 Task: Choose default factory presets for normalize effect.
Action: Mouse pressed left at (168, 49)
Screenshot: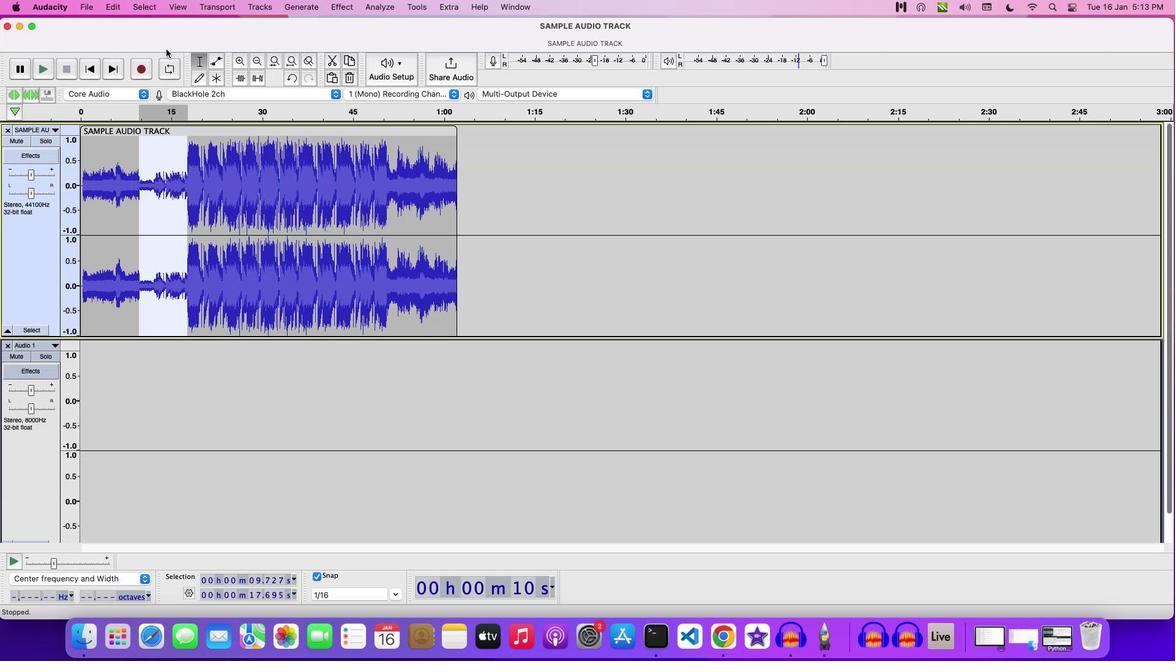 
Action: Mouse moved to (343, 6)
Screenshot: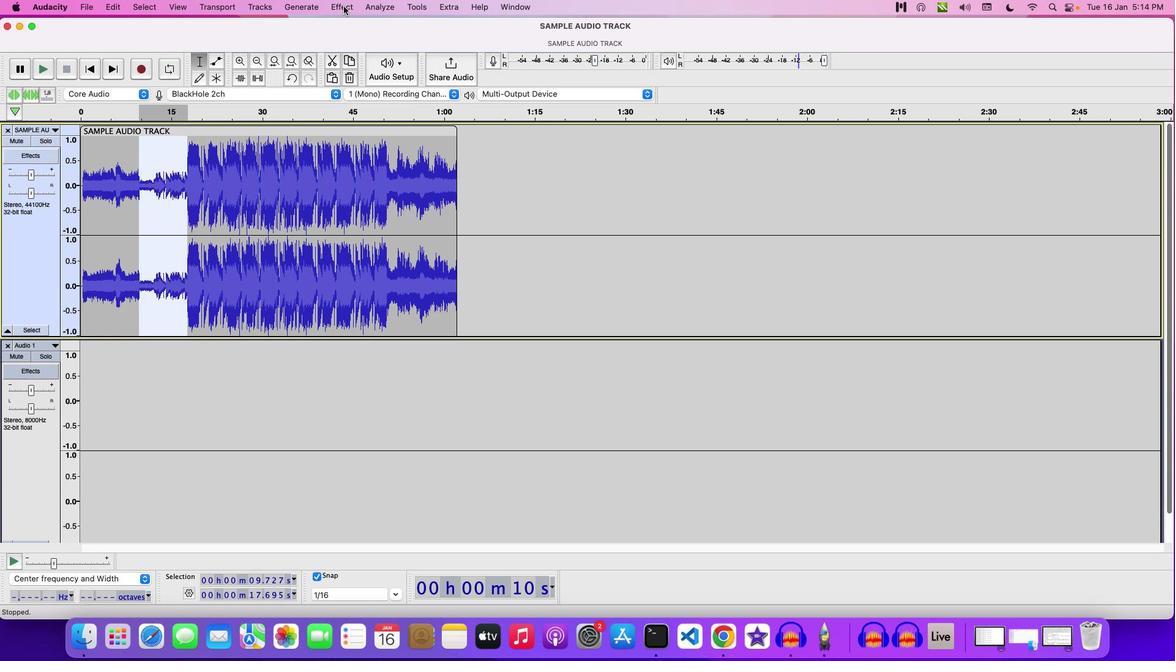 
Action: Mouse pressed left at (343, 6)
Screenshot: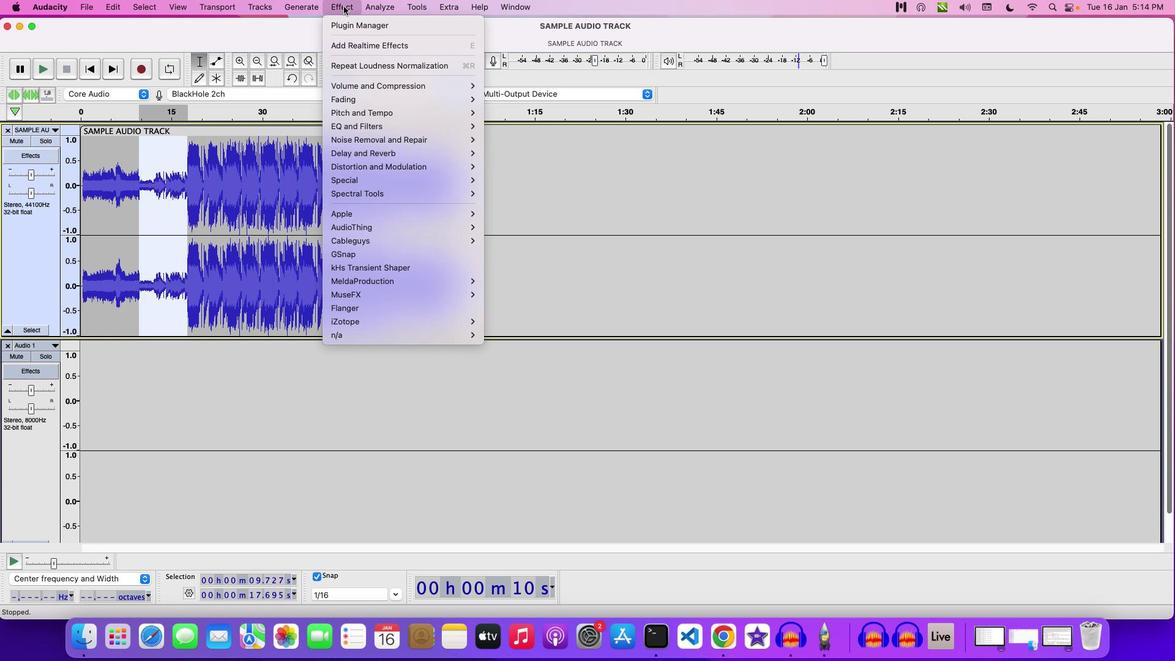 
Action: Mouse moved to (519, 150)
Screenshot: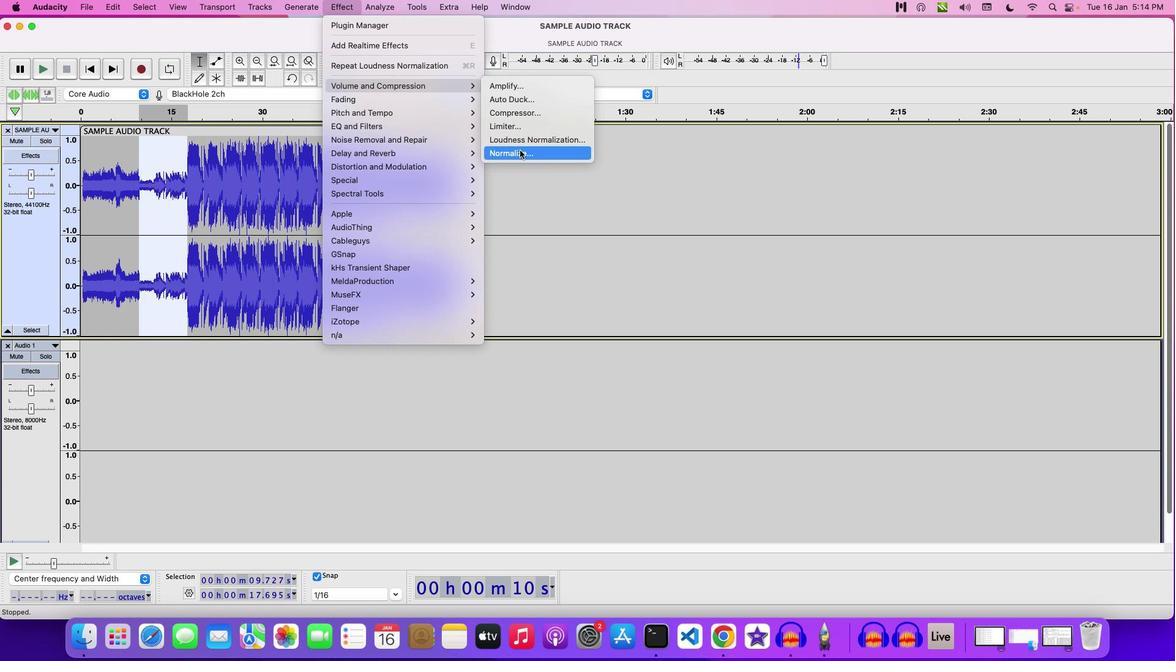 
Action: Mouse pressed left at (519, 150)
Screenshot: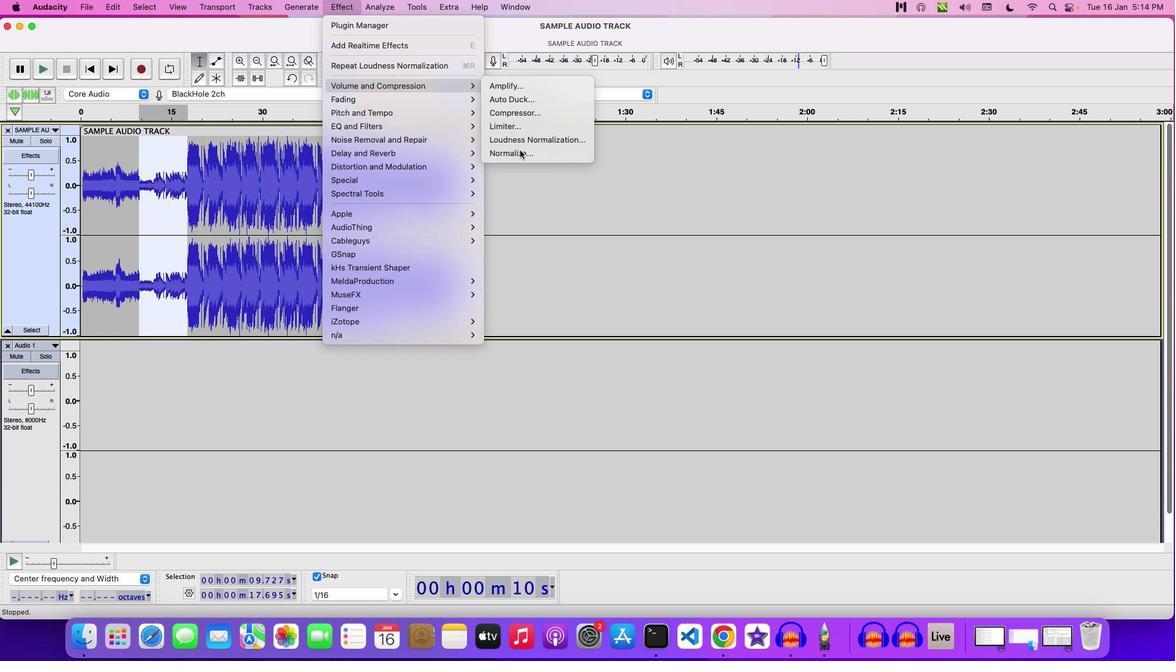 
Action: Mouse moved to (582, 280)
Screenshot: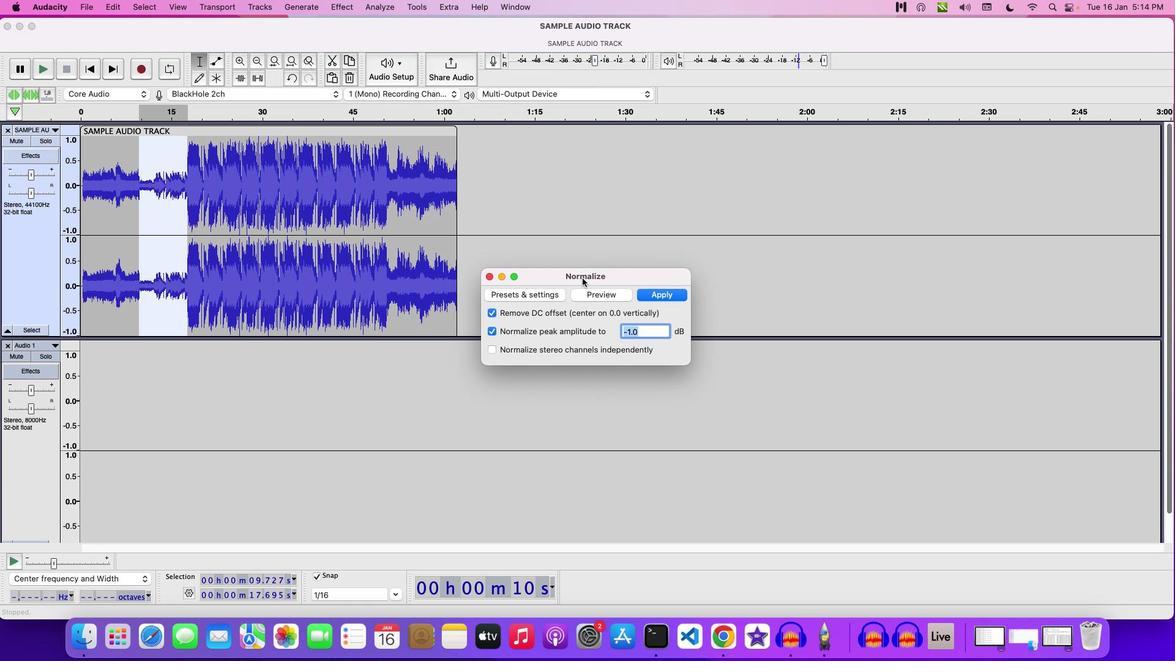 
Action: Mouse pressed left at (582, 280)
Screenshot: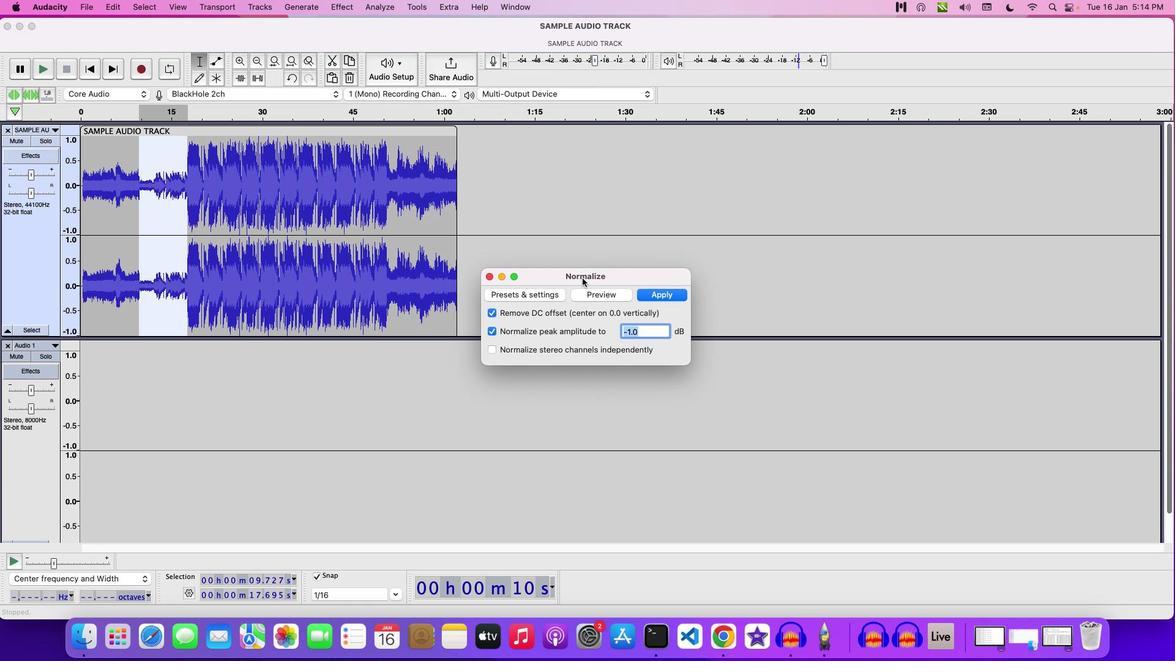 
Action: Mouse moved to (509, 160)
Screenshot: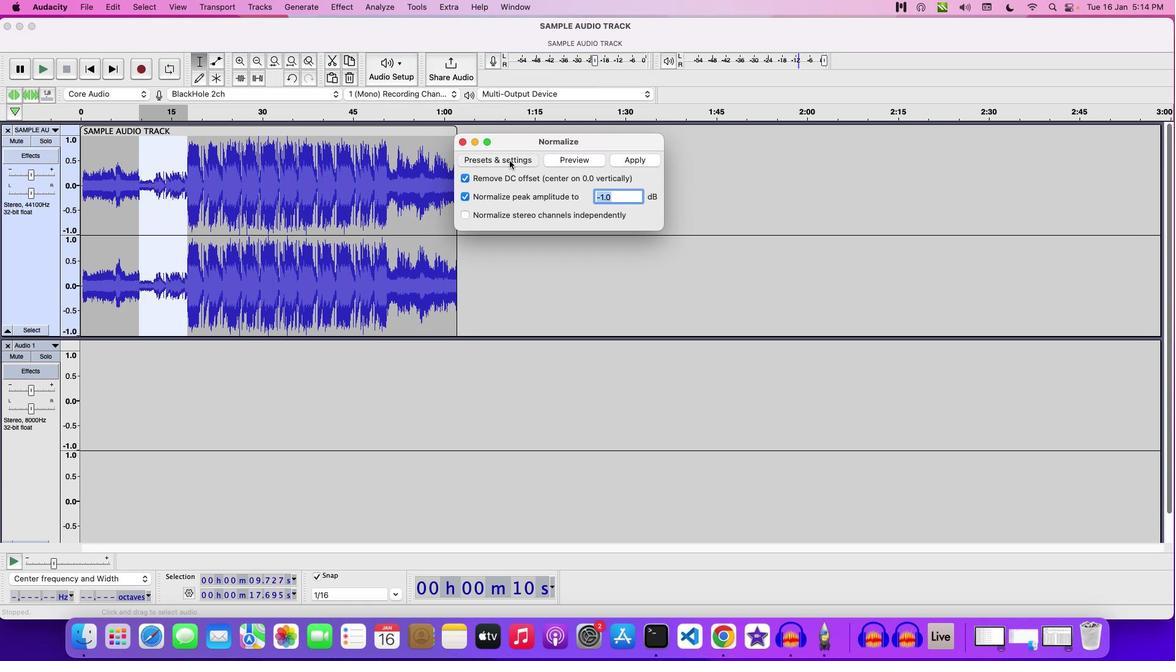 
Action: Mouse pressed left at (509, 160)
Screenshot: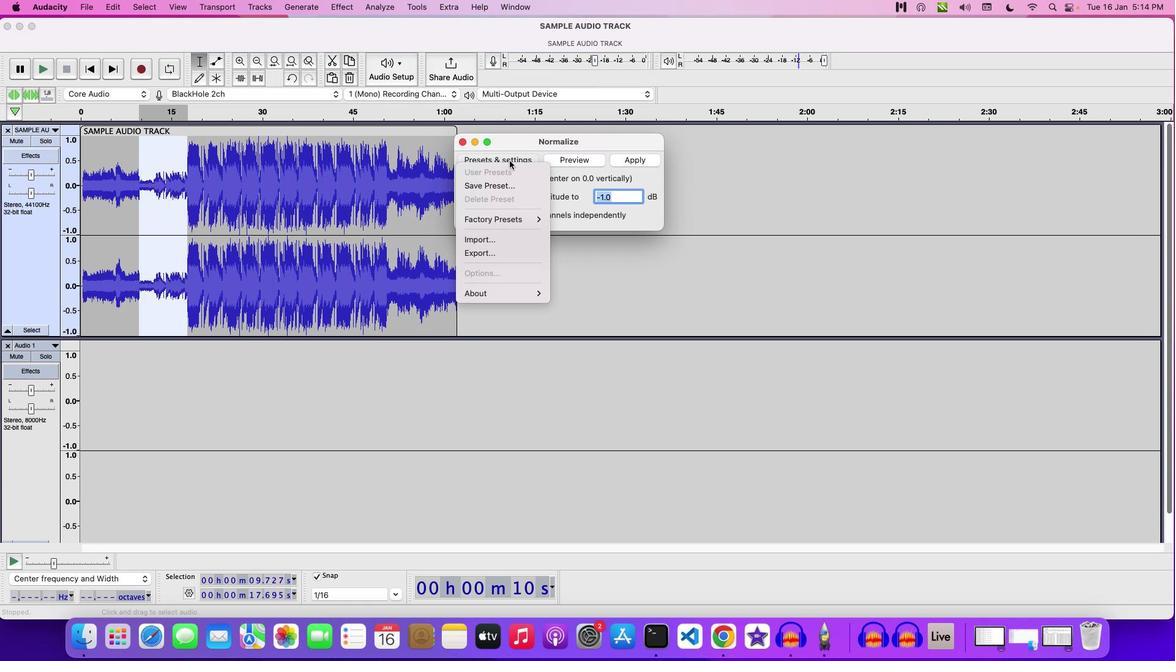 
Action: Mouse moved to (554, 219)
Screenshot: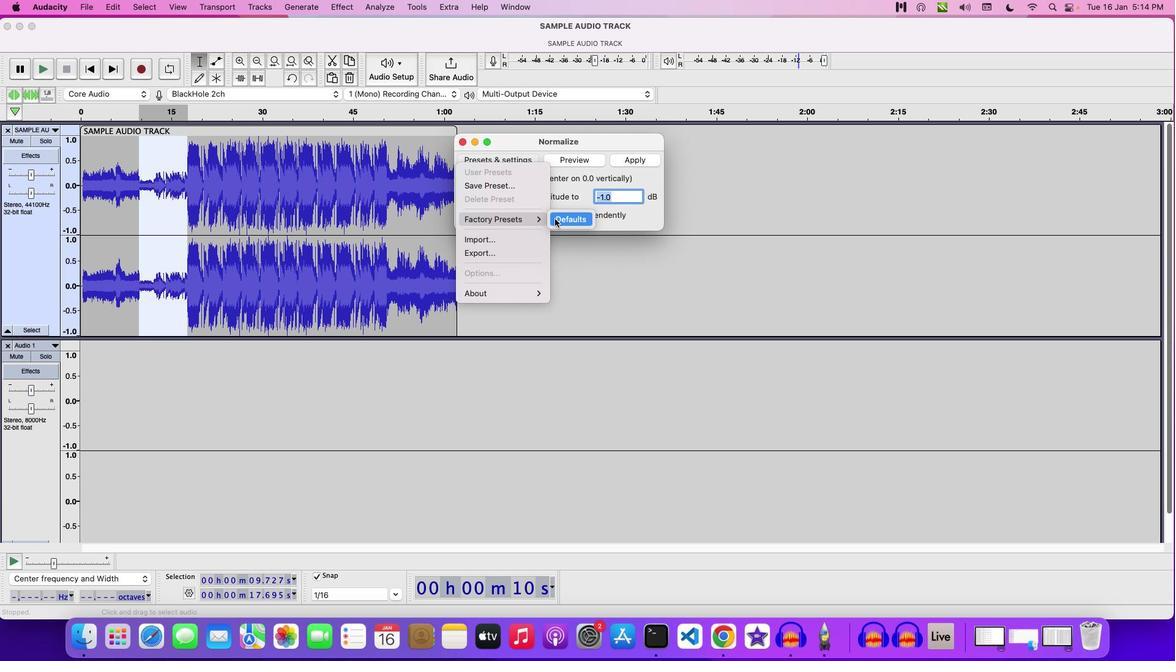 
Action: Mouse pressed left at (554, 219)
Screenshot: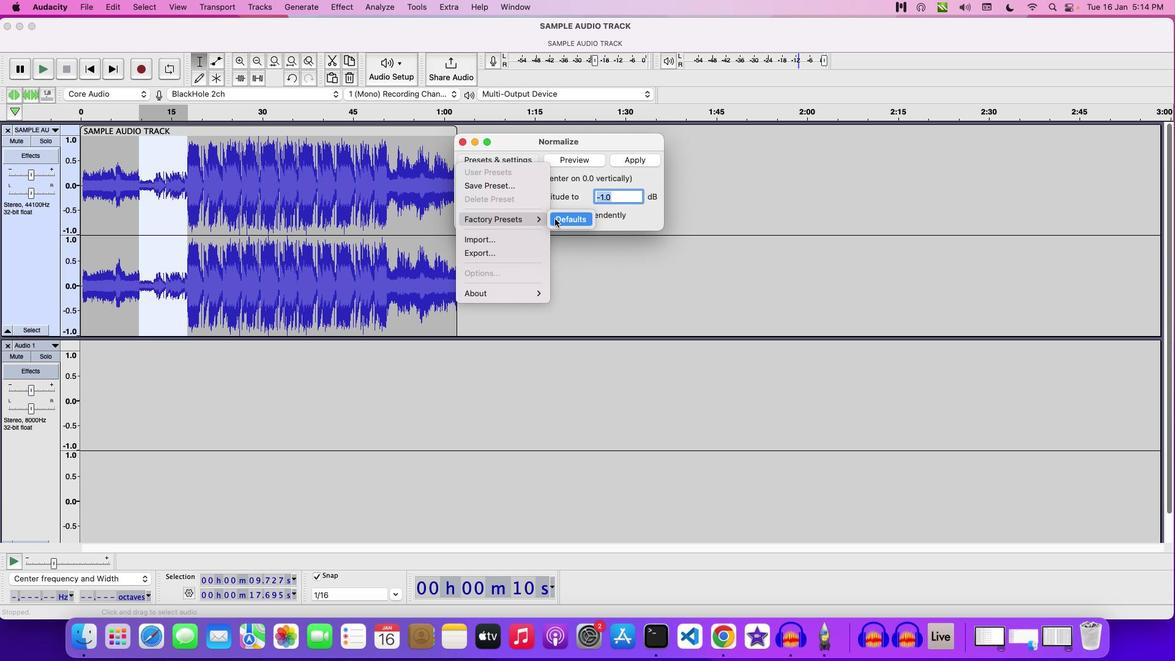 
Action: Mouse moved to (555, 217)
Screenshot: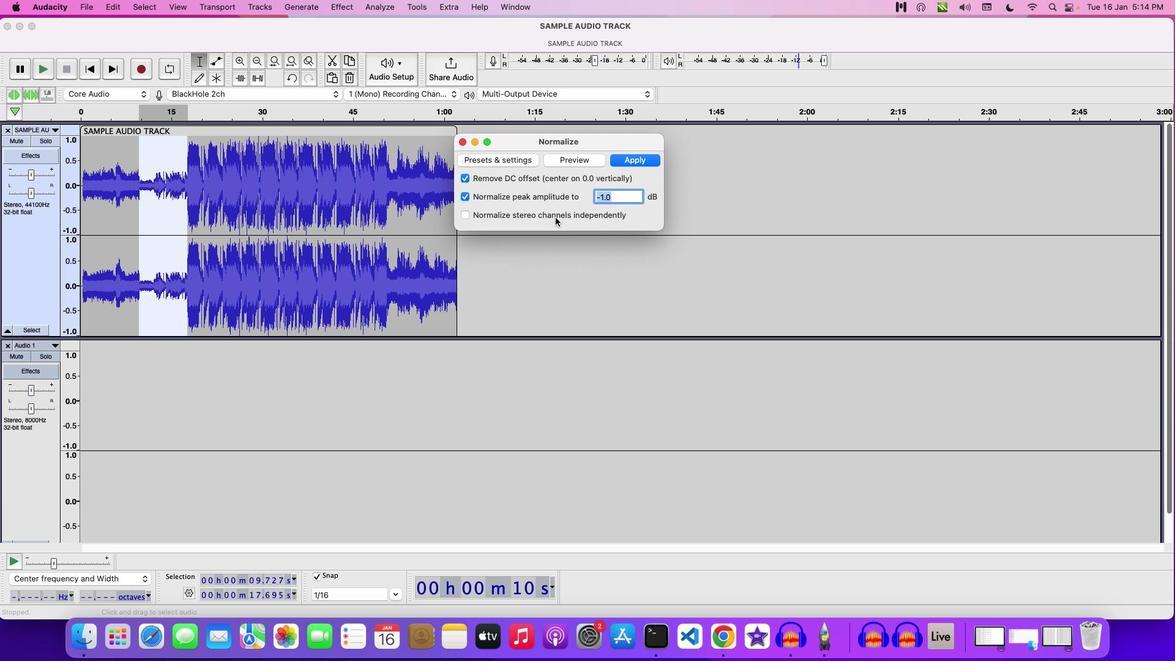 
